 Task: Look for the updates in the Google Docs.
Action: Mouse moved to (230, 61)
Screenshot: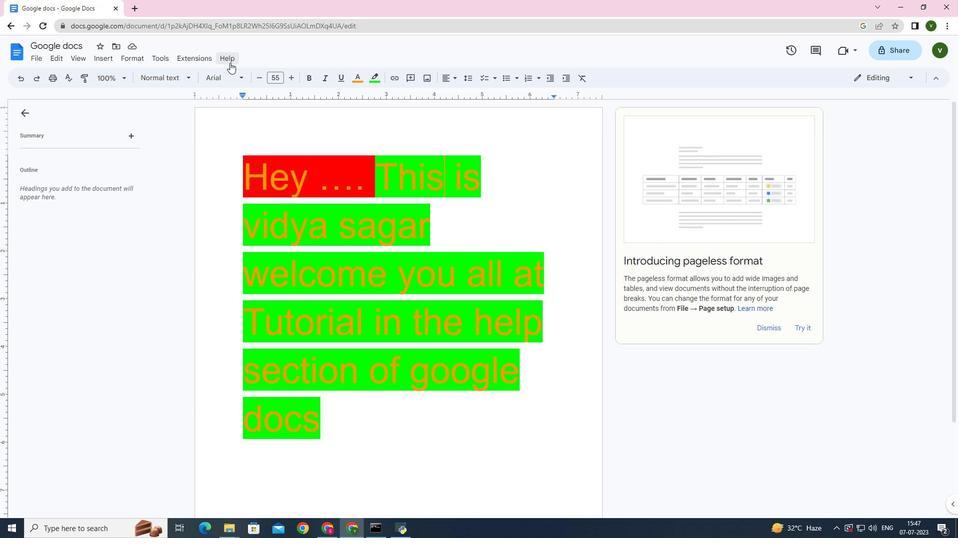 
Action: Mouse pressed left at (230, 61)
Screenshot: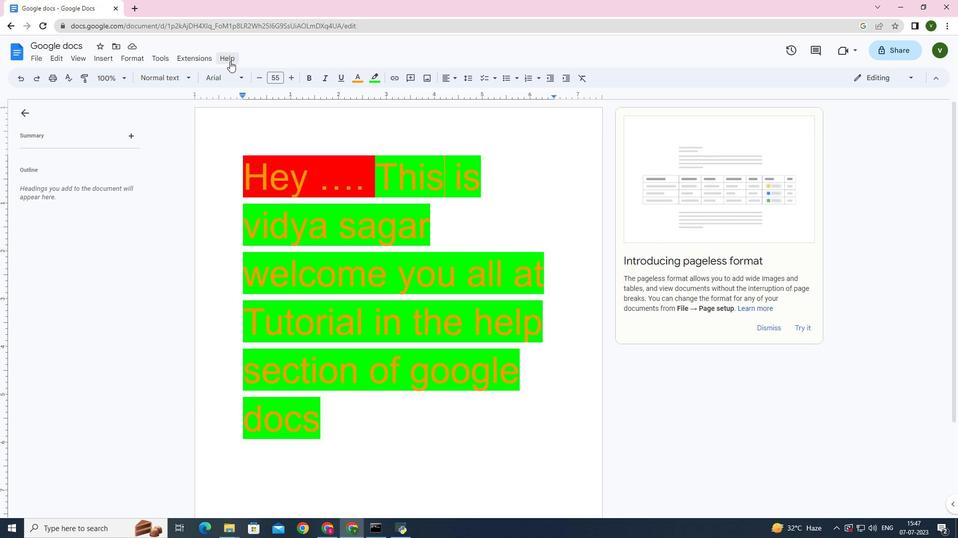 
Action: Mouse moved to (249, 140)
Screenshot: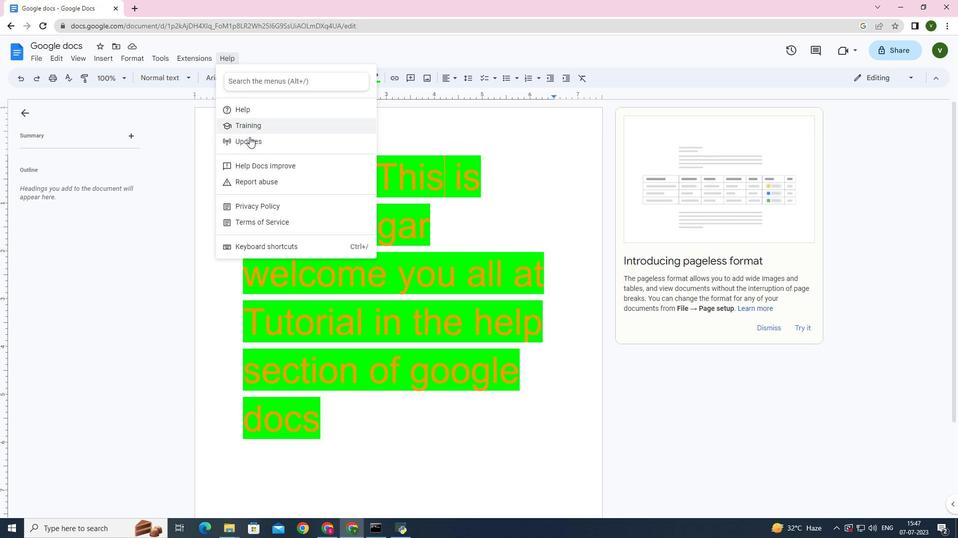 
Action: Mouse pressed left at (249, 140)
Screenshot: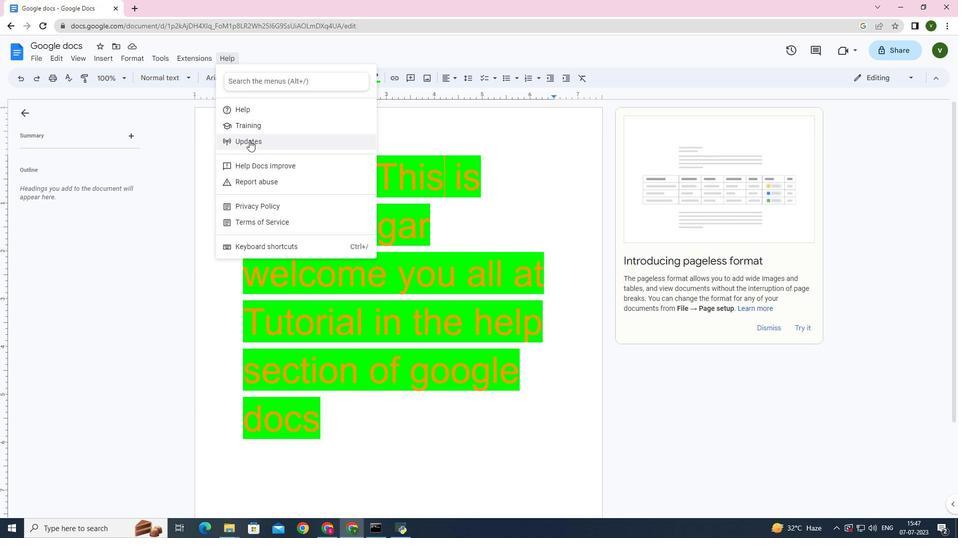
